 Task: Make in the project AgileEdge an epic 'Cybersecurity Awareness Training Implementation'. Create in the project AgileEdge an epic 'Cybersecurity Incident Response Planning'. Add in the project AgileEdge an epic 'Cybersecurity Incident Response Testing'
Action: Mouse moved to (231, 80)
Screenshot: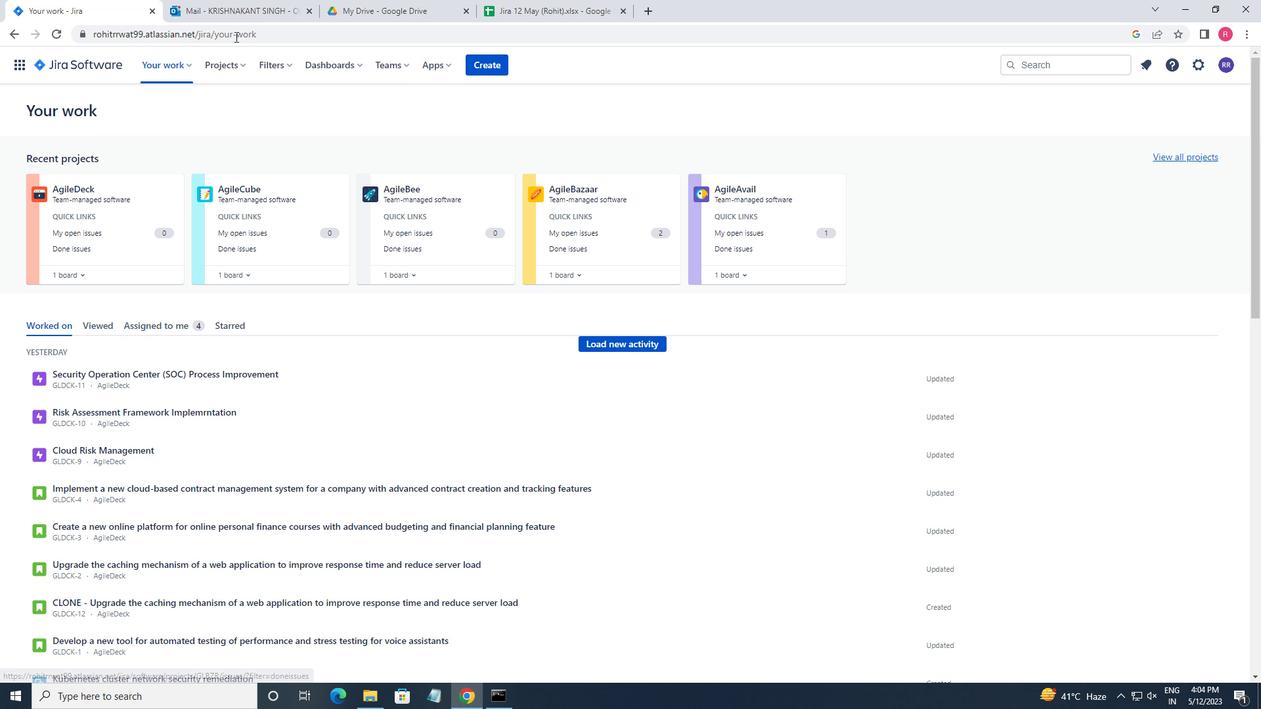 
Action: Mouse pressed left at (231, 80)
Screenshot: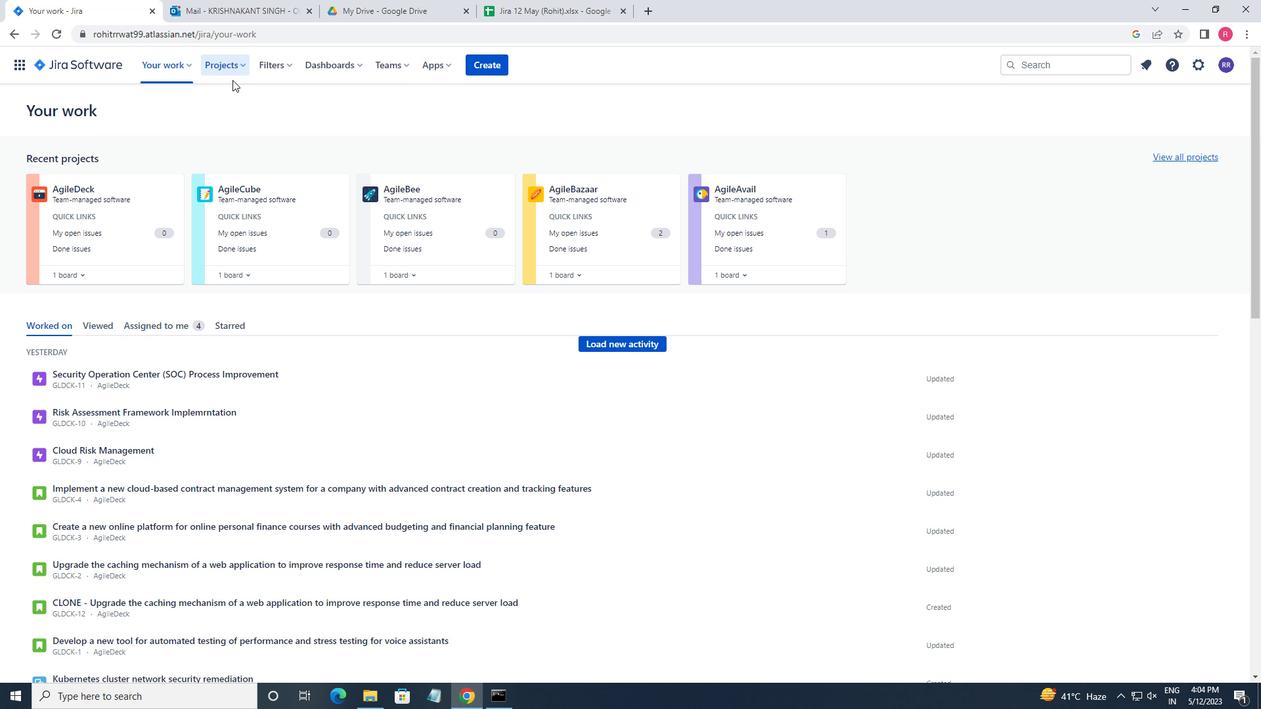 
Action: Mouse moved to (228, 69)
Screenshot: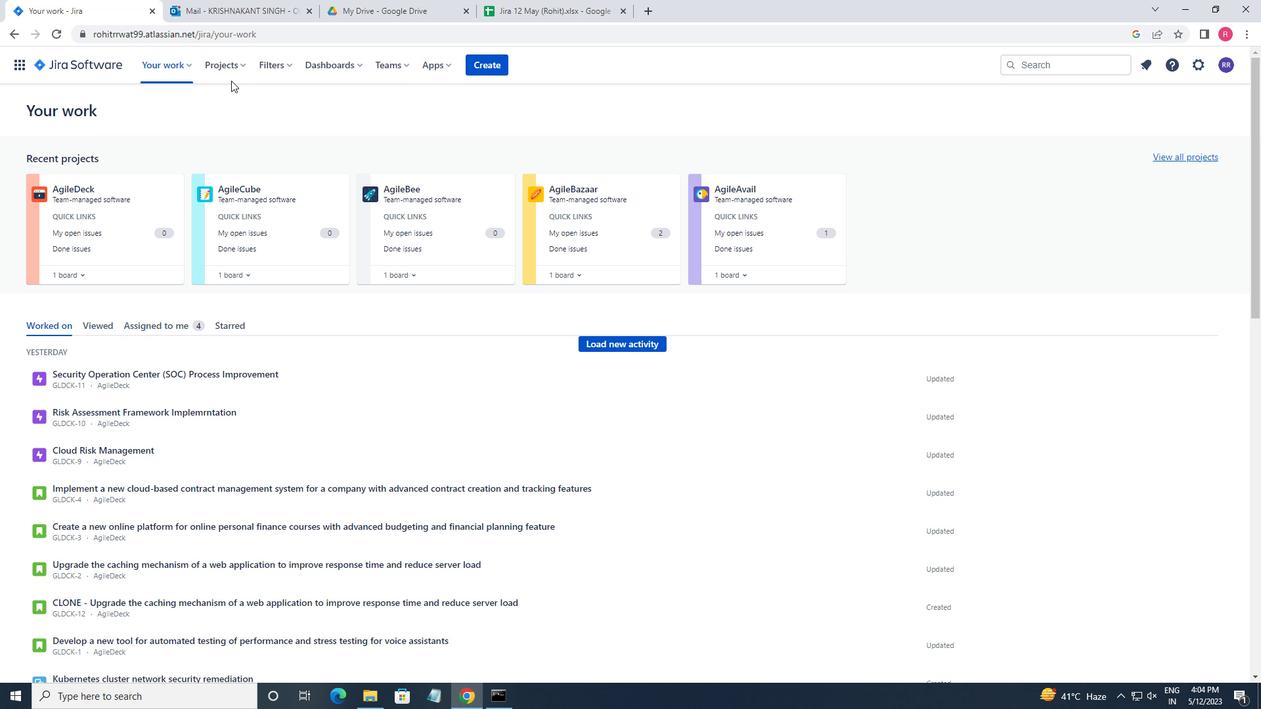 
Action: Mouse pressed left at (228, 69)
Screenshot: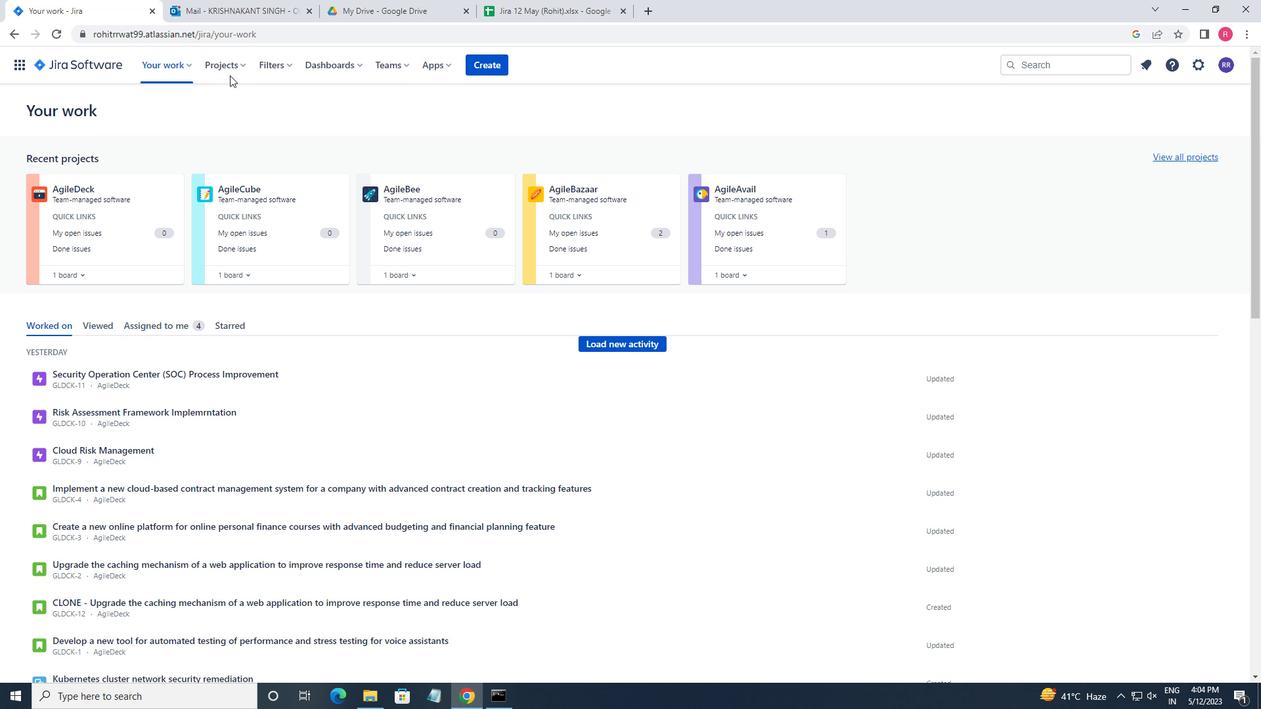 
Action: Mouse moved to (227, 130)
Screenshot: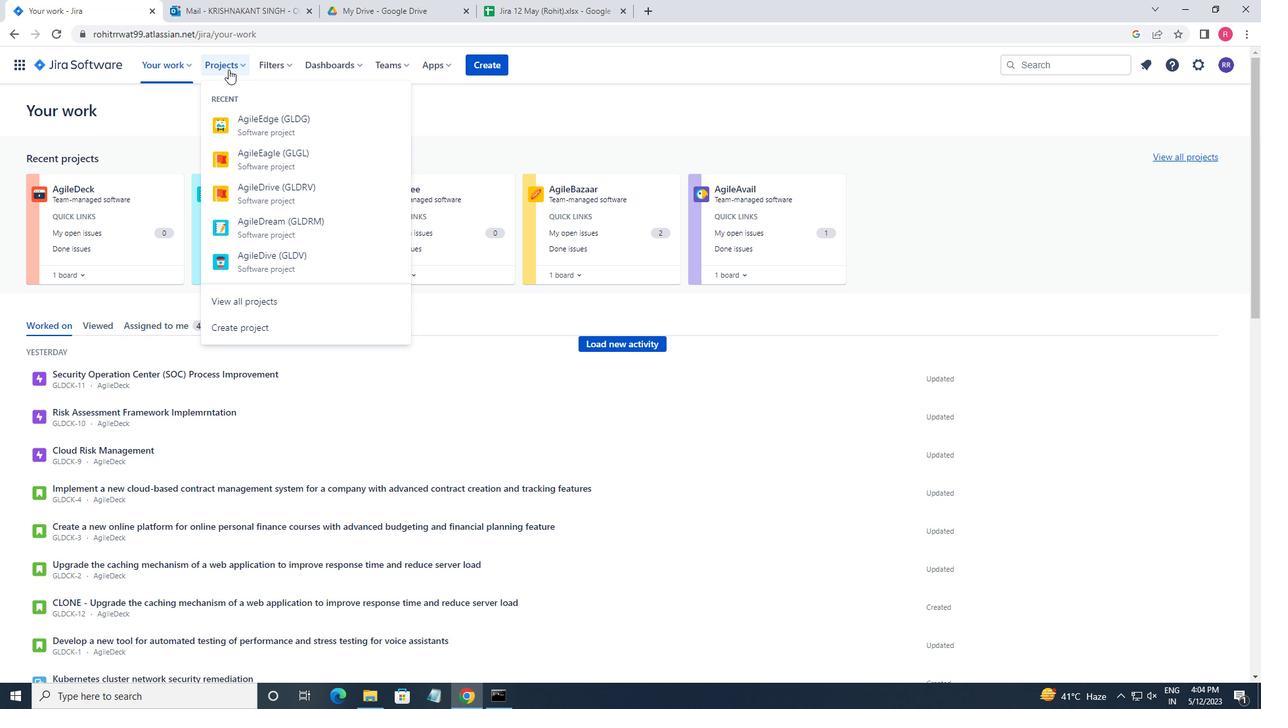 
Action: Mouse pressed left at (227, 130)
Screenshot: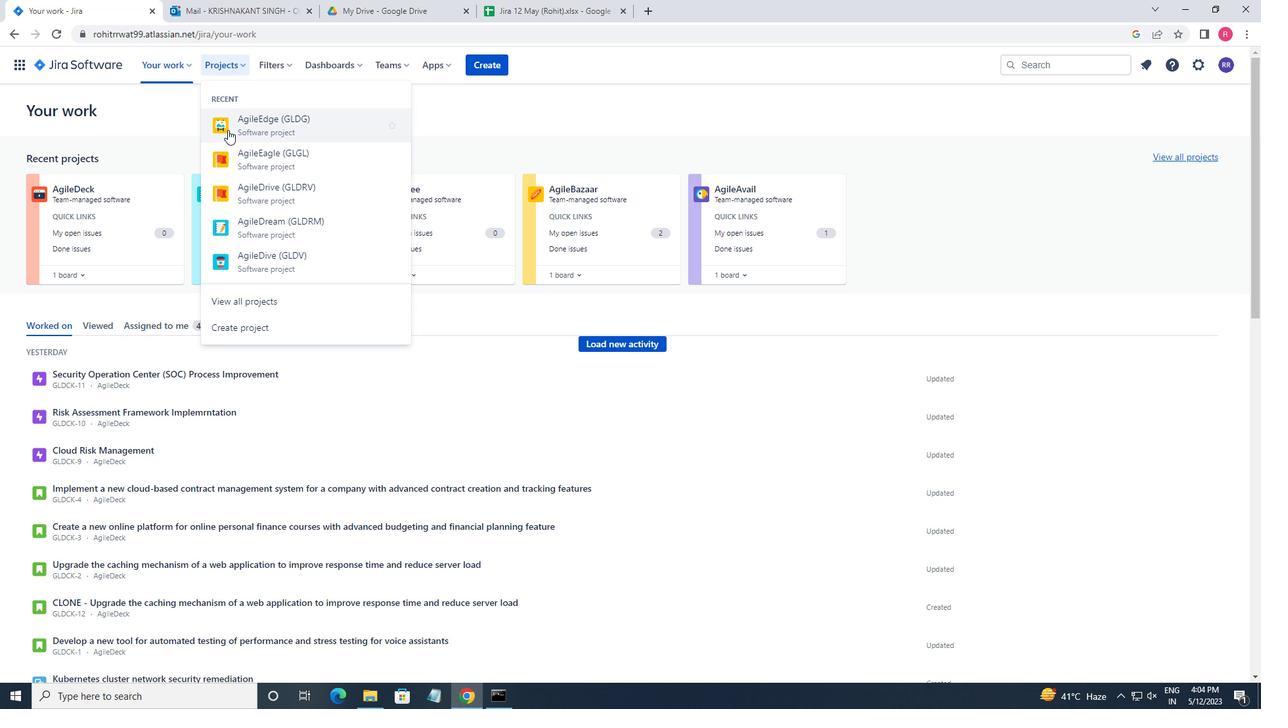 
Action: Mouse moved to (49, 206)
Screenshot: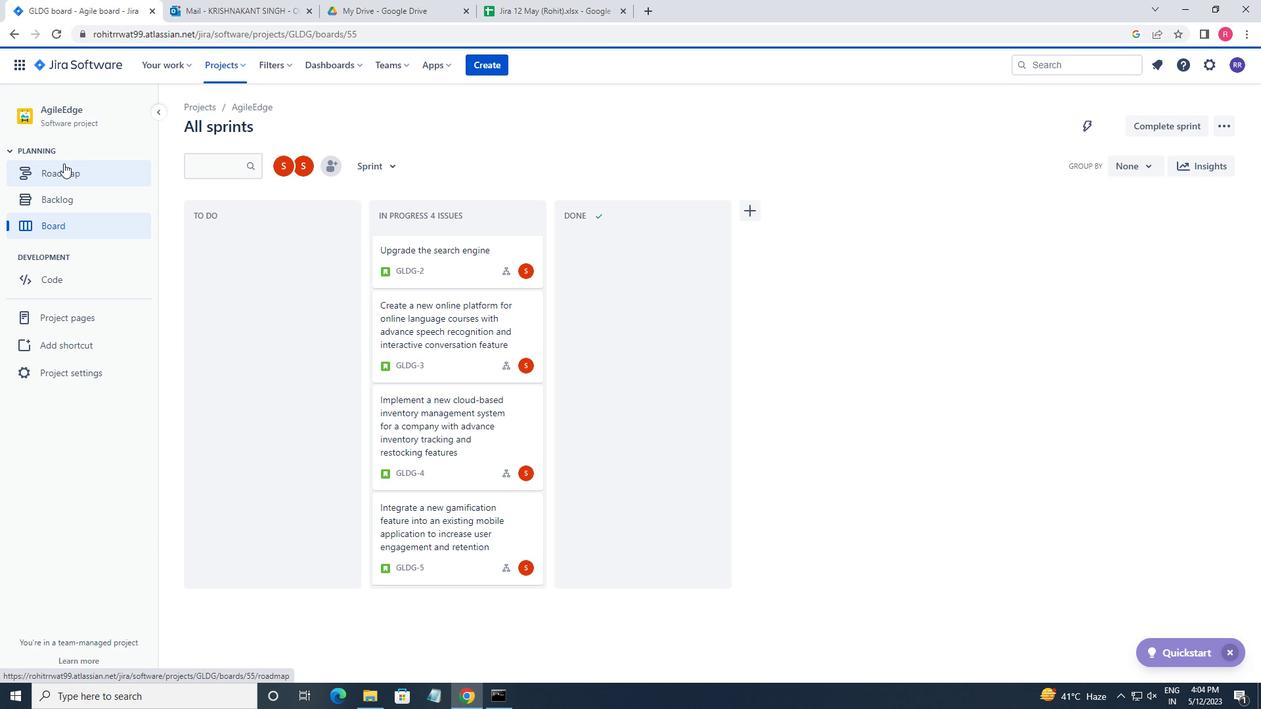 
Action: Mouse pressed left at (49, 206)
Screenshot: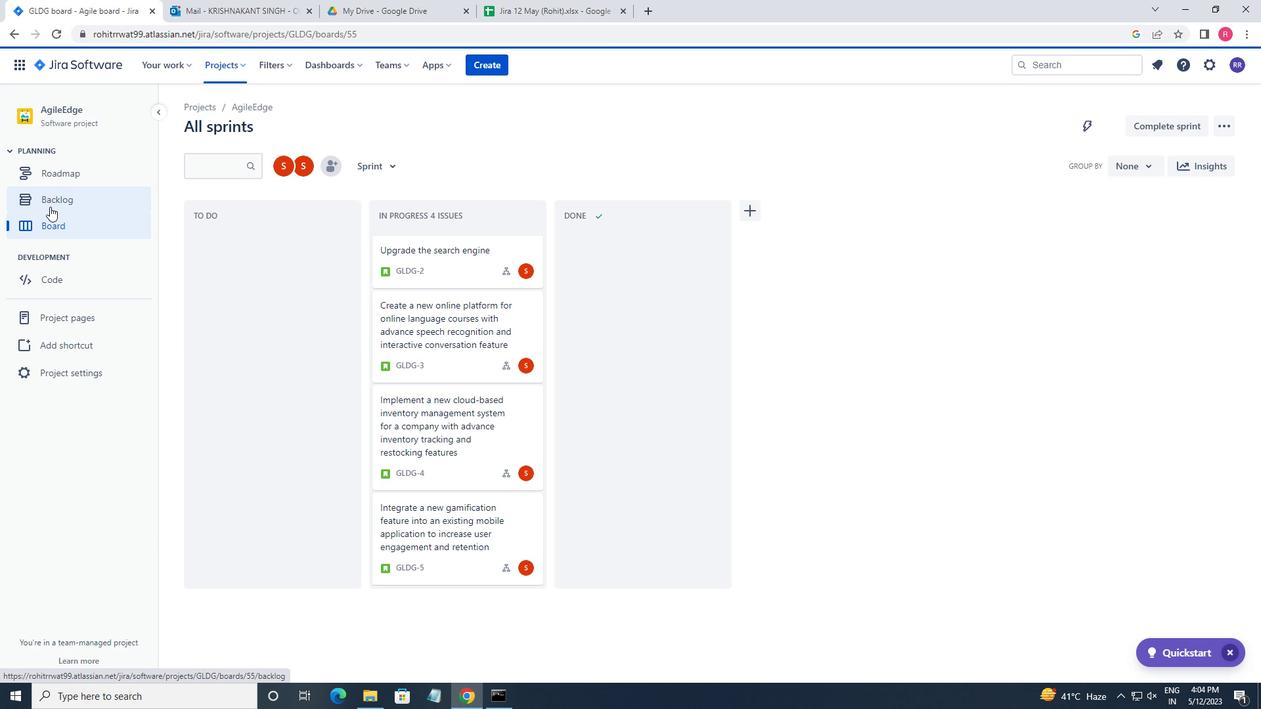 
Action: Mouse moved to (273, 458)
Screenshot: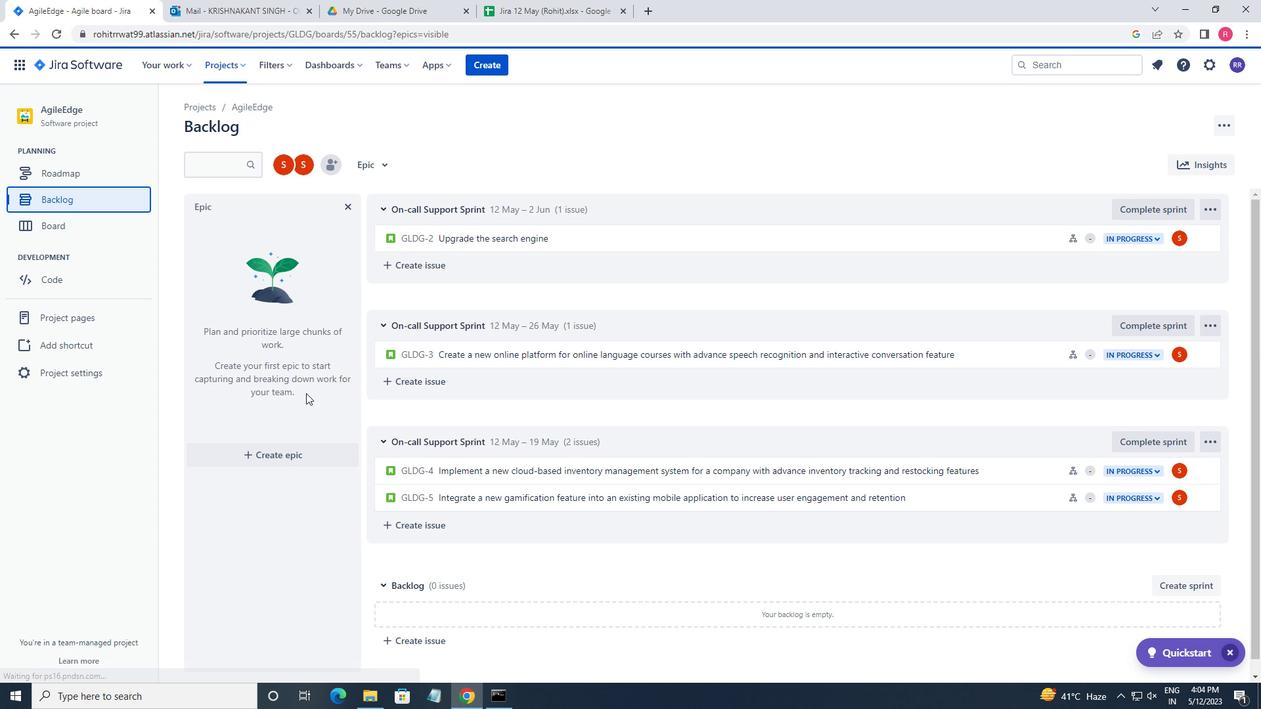 
Action: Mouse pressed left at (273, 458)
Screenshot: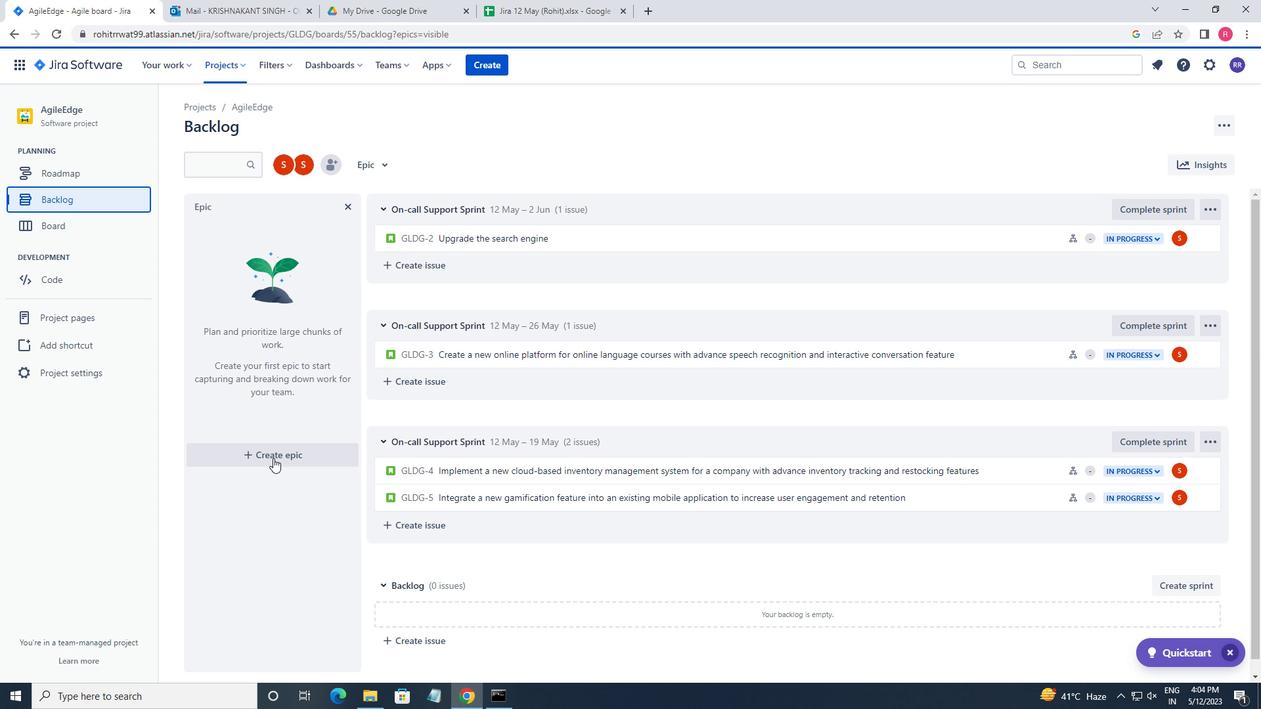 
Action: Key pressed <Key.shift>CYBERSECURITY<Key.space><Key.shift>AWARENESS<Key.space><Key.shift_r>TRANING<Key.space>==<Key.backspace><Key.backspace><Key.backspace><Key.backspace><Key.backspace><Key.backspace>NG<Key.space><Key.backspace><Key.backspace><Key.backspace>ING<Key.space><Key.left><Key.left><Key.left><Key.left><Key.left>I<Key.right><Key.right><Key.right><Key.right><Key.right><Key.right><Key.right><Key.right><Key.shift_r>IMPLEMENTATION<Key.space><Key.enter><Key.shift>CYBER<Key.space><Key.backspace>SECURUTY<Key.space><Key.backspace><Key.backspace><Key.backspace><Key.backspace><Key.backspace><Key.backspace><Key.backspace><Key.backspace>ECURITY<Key.space><Key.shift_r>INCIDENT<Key.space><Key.shift>RESPONSE<Key.space><Key.shift_r>PLANNIMN<Key.backspace><Key.backspace>NG<Key.space><Key.enter><Key.shift>CYBER<Key.space><Key.backspace>SECURITY<Key.space><Key.shift_r>INCIDENT<Key.space><Key.shift>RESPONSE<Key.space><Key.shift>TESTING<Key.space><Key.enter>
Screenshot: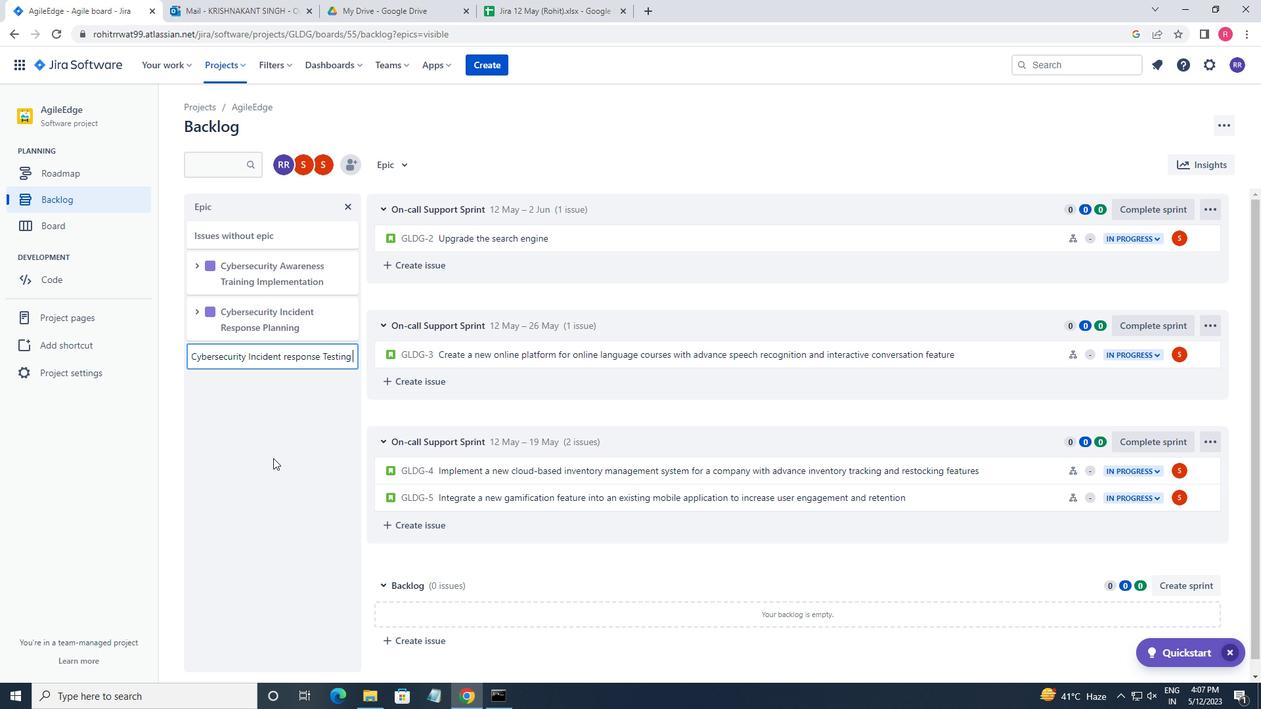 
